 Task: Add Bilinski's Organic Cajun-Style Andouille Chicken Sausage to the cart.
Action: Mouse moved to (21, 112)
Screenshot: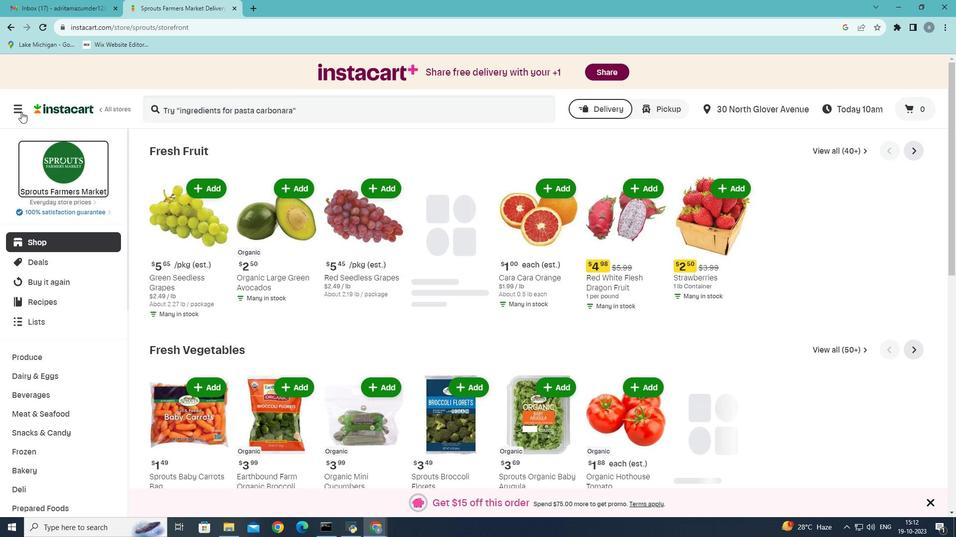 
Action: Mouse pressed left at (21, 112)
Screenshot: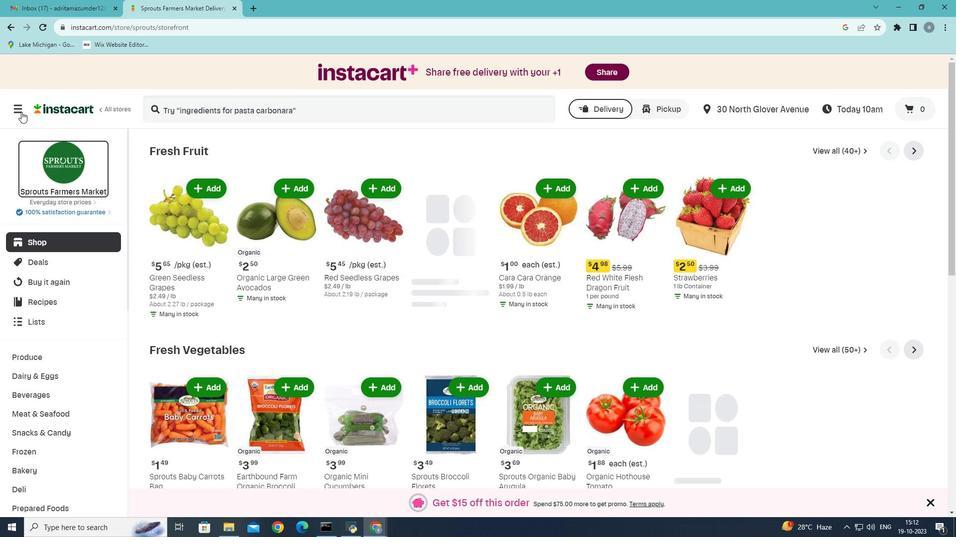 
Action: Mouse moved to (93, 287)
Screenshot: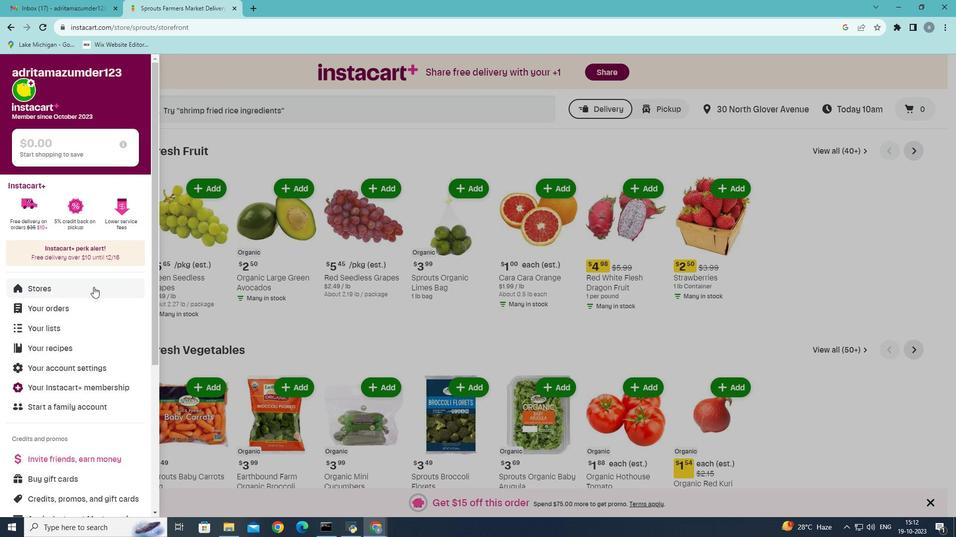 
Action: Mouse pressed left at (93, 287)
Screenshot: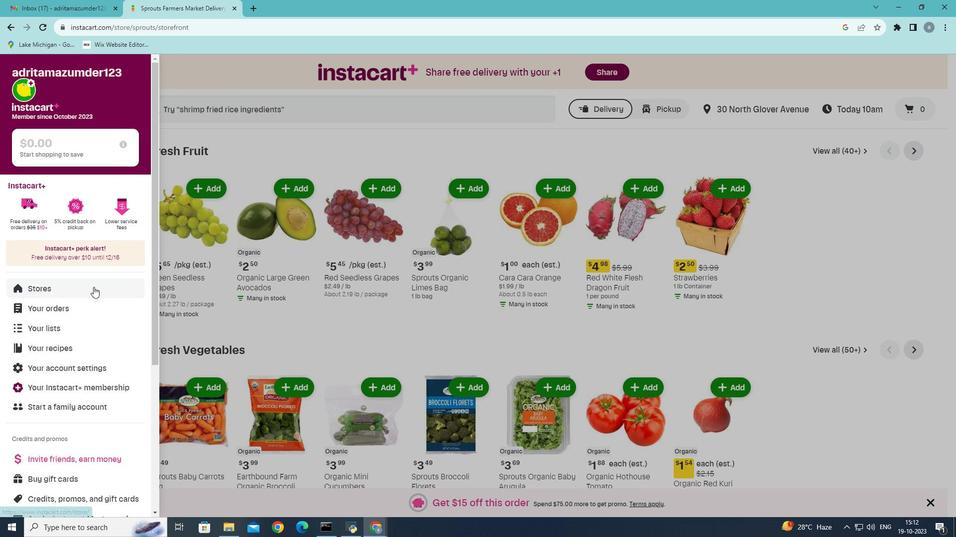 
Action: Mouse moved to (248, 116)
Screenshot: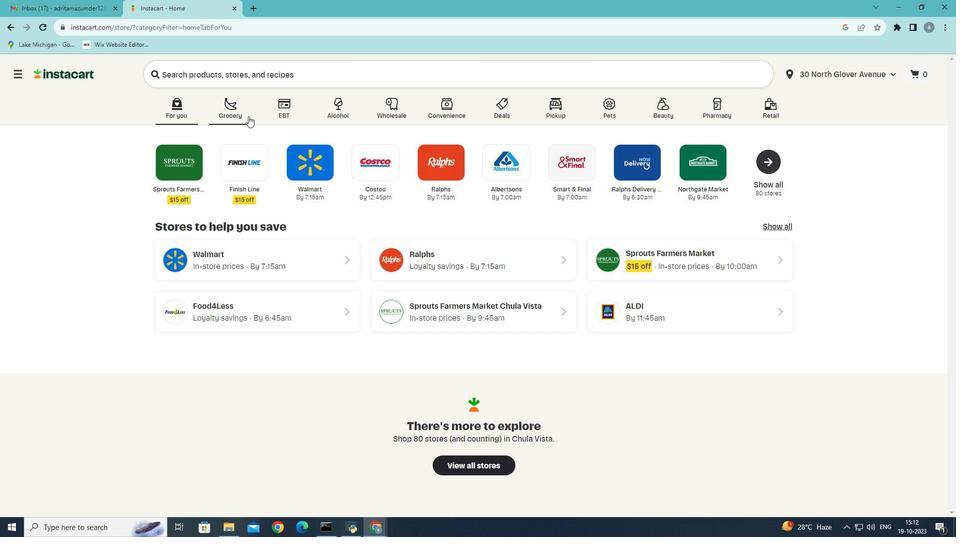 
Action: Mouse pressed left at (248, 116)
Screenshot: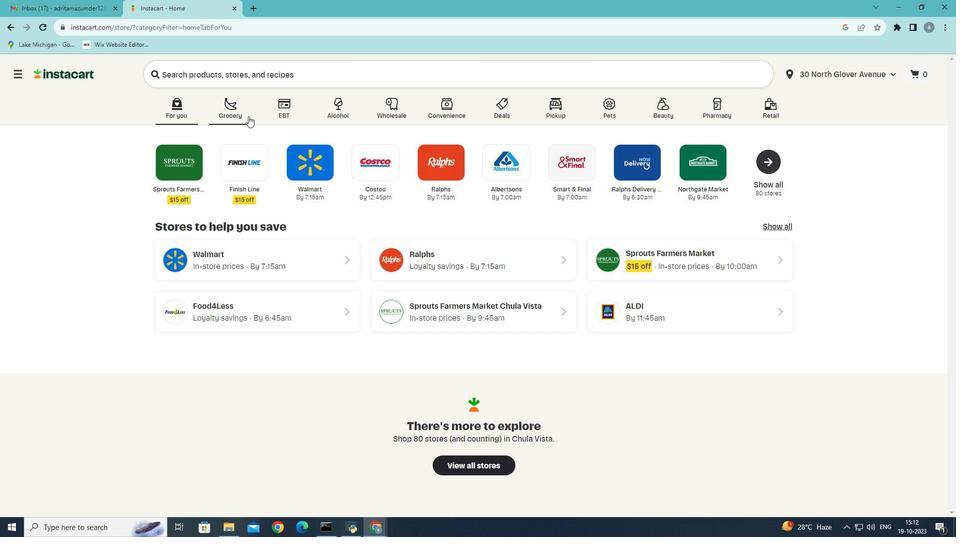 
Action: Mouse moved to (215, 307)
Screenshot: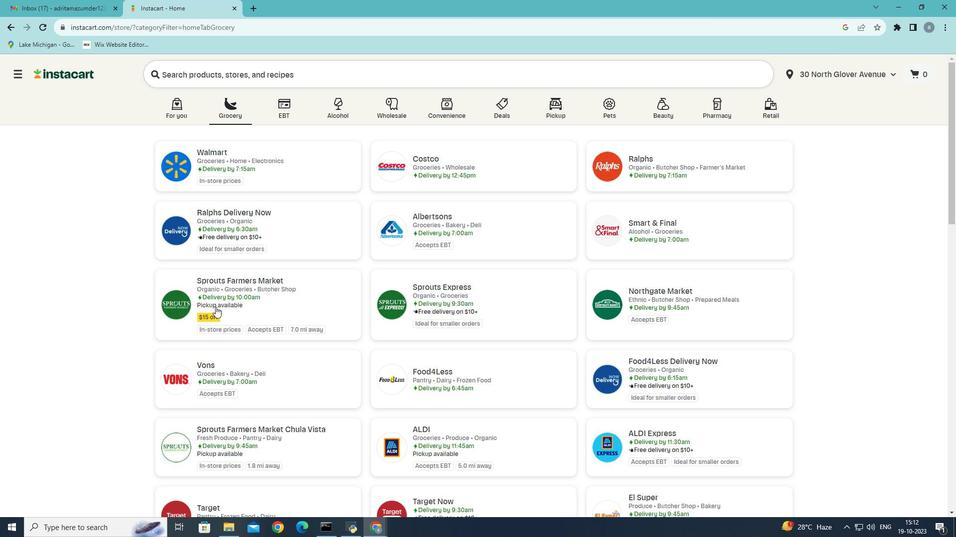 
Action: Mouse pressed left at (215, 307)
Screenshot: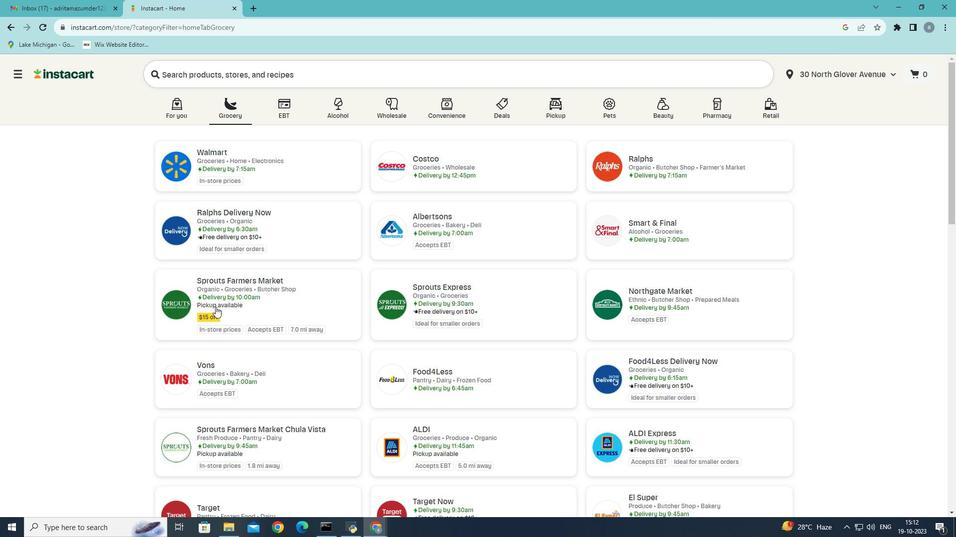 
Action: Mouse moved to (28, 411)
Screenshot: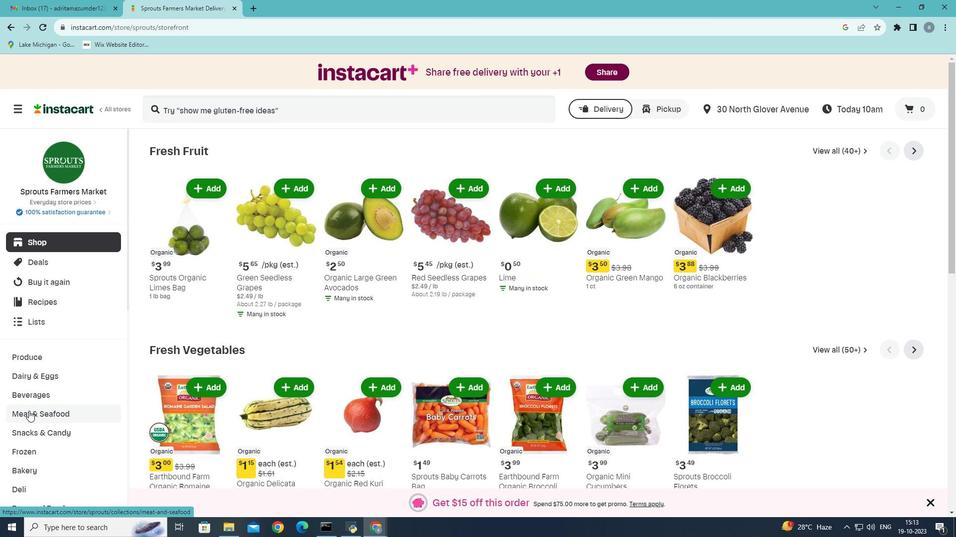 
Action: Mouse pressed left at (28, 411)
Screenshot: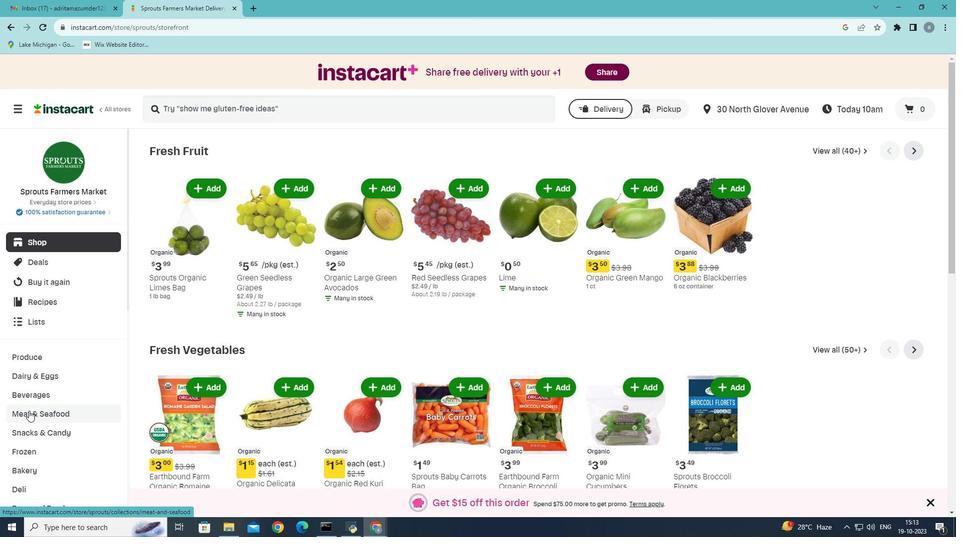
Action: Mouse moved to (497, 177)
Screenshot: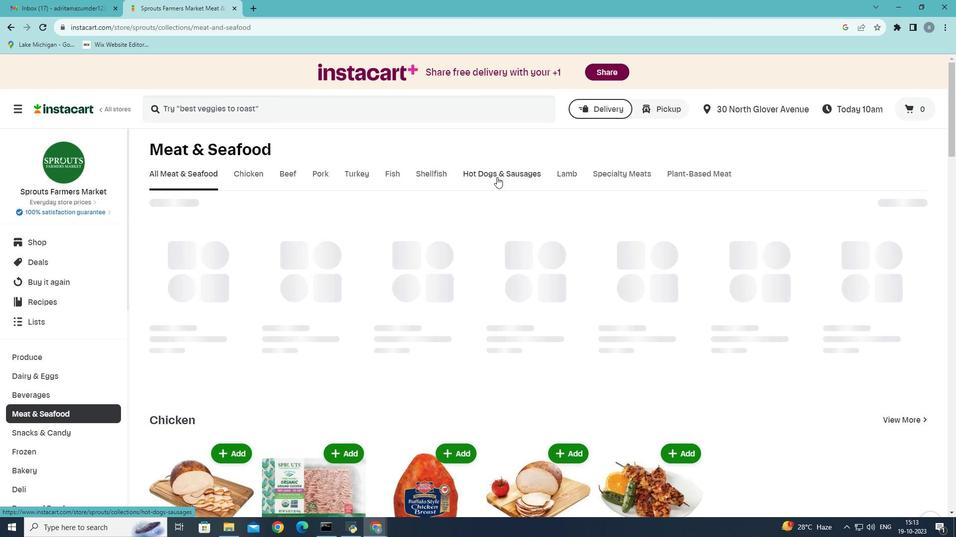 
Action: Mouse pressed left at (497, 177)
Screenshot: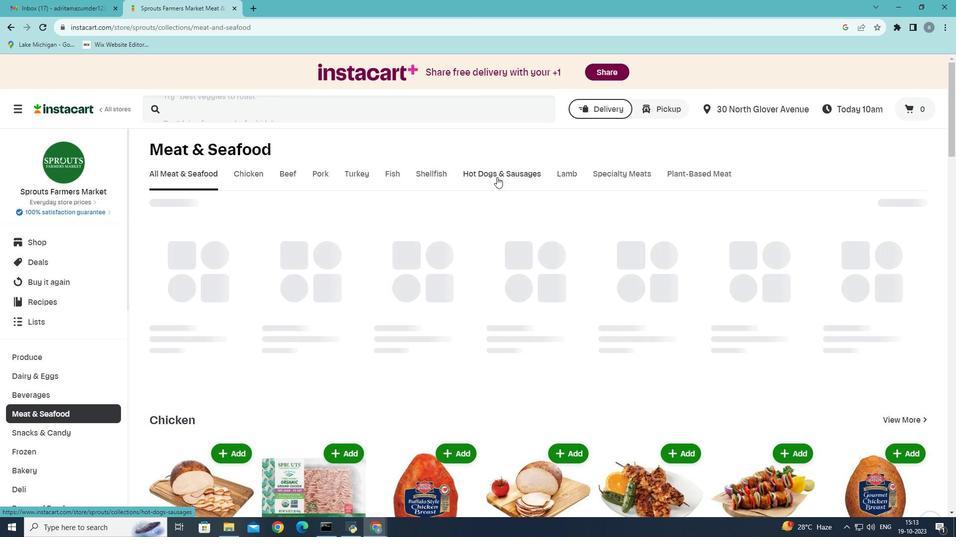 
Action: Mouse moved to (238, 222)
Screenshot: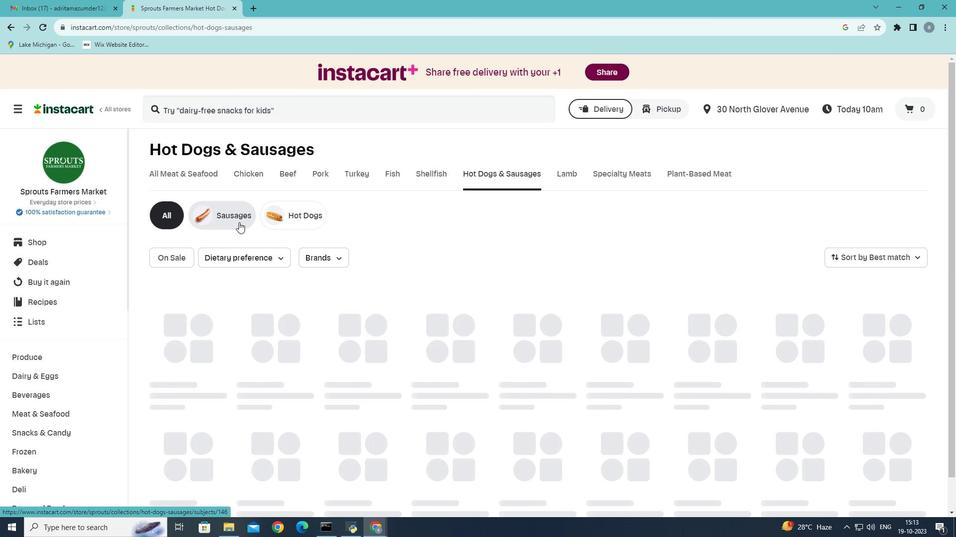 
Action: Mouse pressed left at (238, 222)
Screenshot: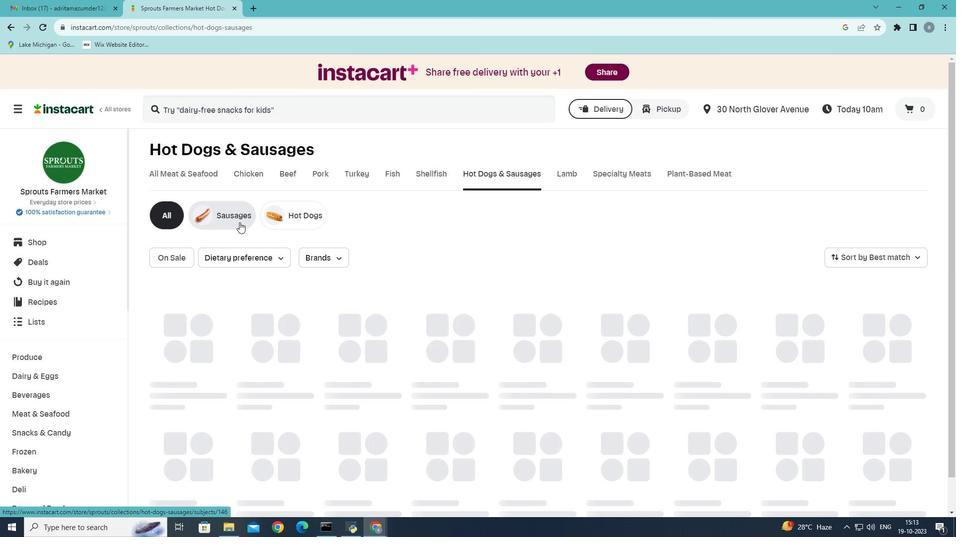 
Action: Mouse moved to (426, 319)
Screenshot: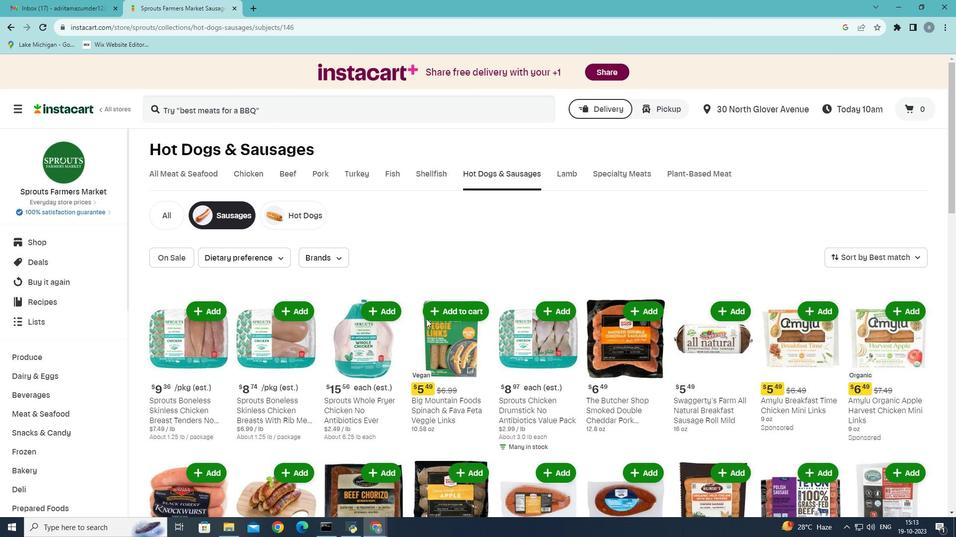 
Action: Mouse scrolled (426, 318) with delta (0, 0)
Screenshot: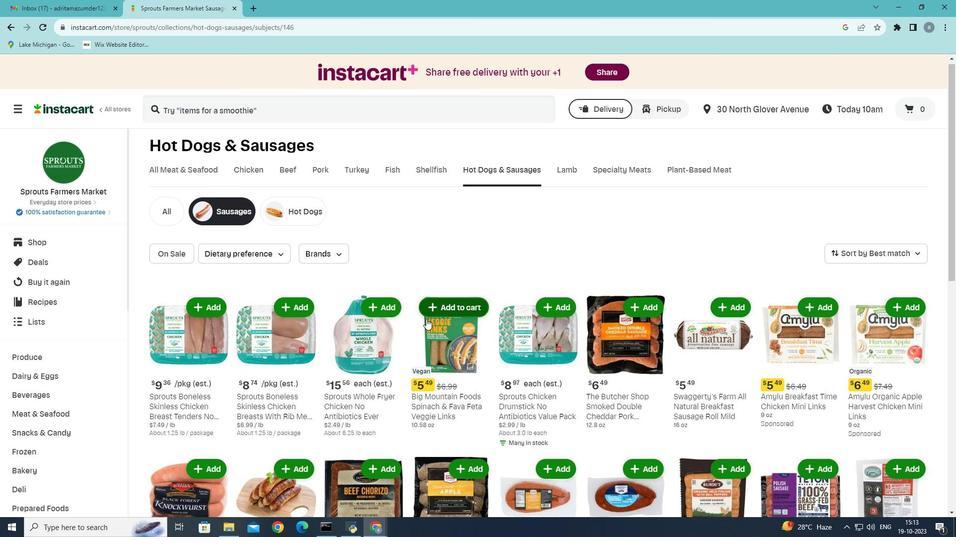 
Action: Mouse scrolled (426, 318) with delta (0, 0)
Screenshot: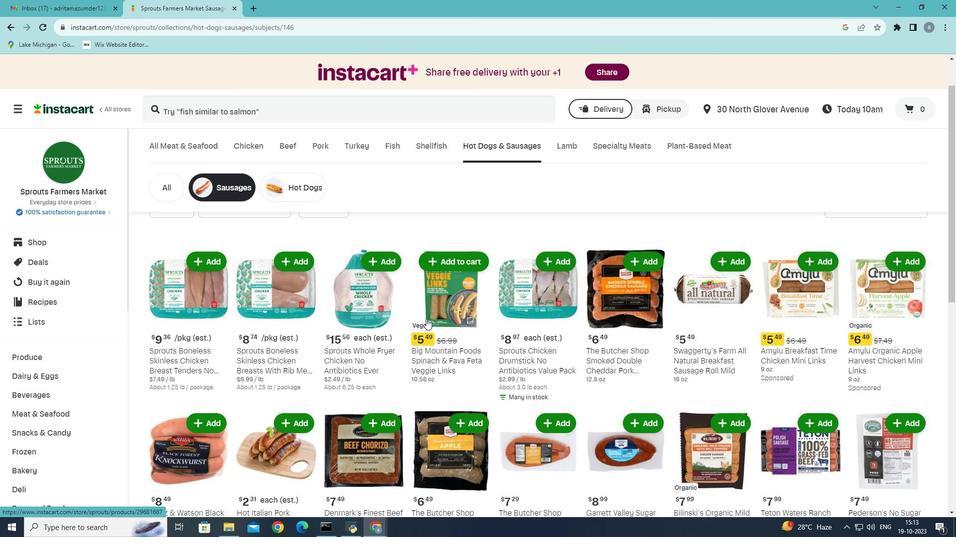 
Action: Mouse scrolled (426, 318) with delta (0, 0)
Screenshot: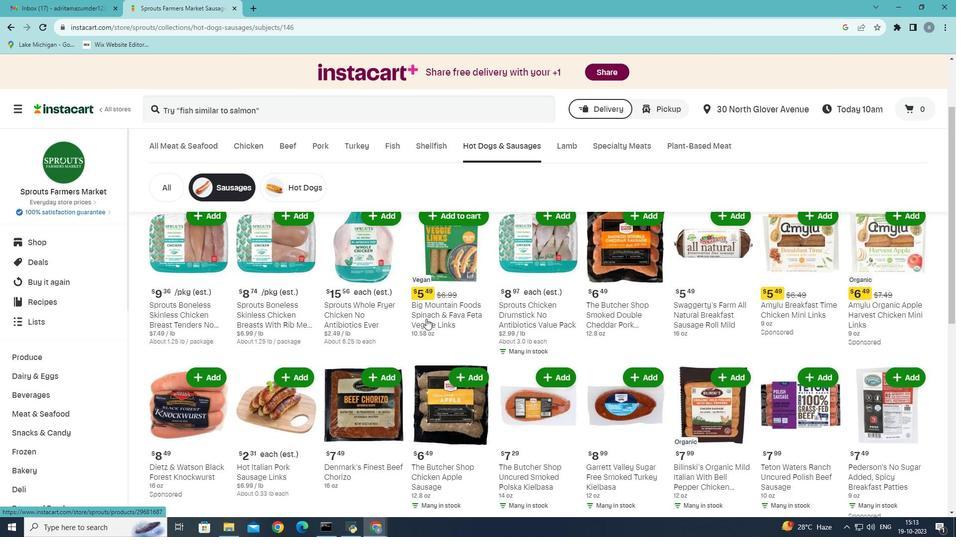 
Action: Mouse scrolled (426, 318) with delta (0, 0)
Screenshot: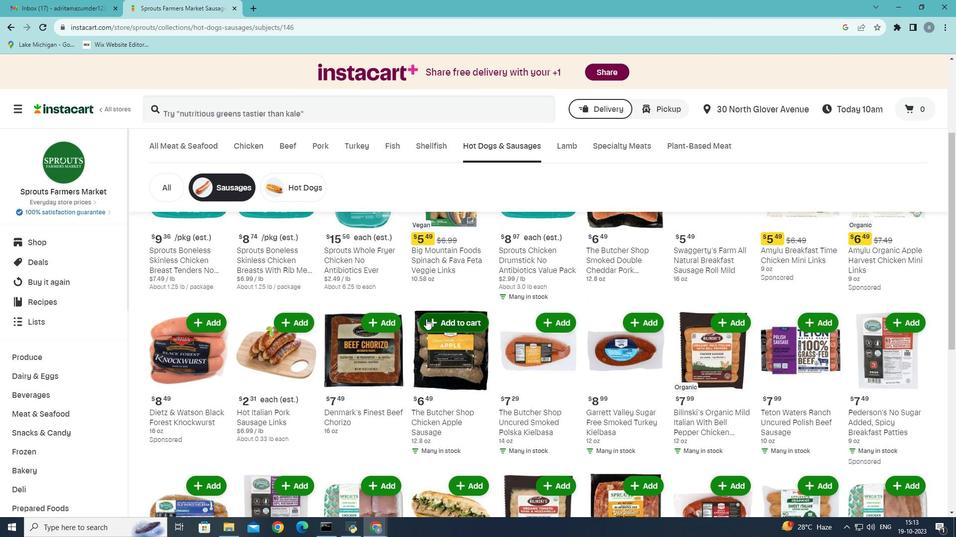 
Action: Mouse scrolled (426, 318) with delta (0, 0)
Screenshot: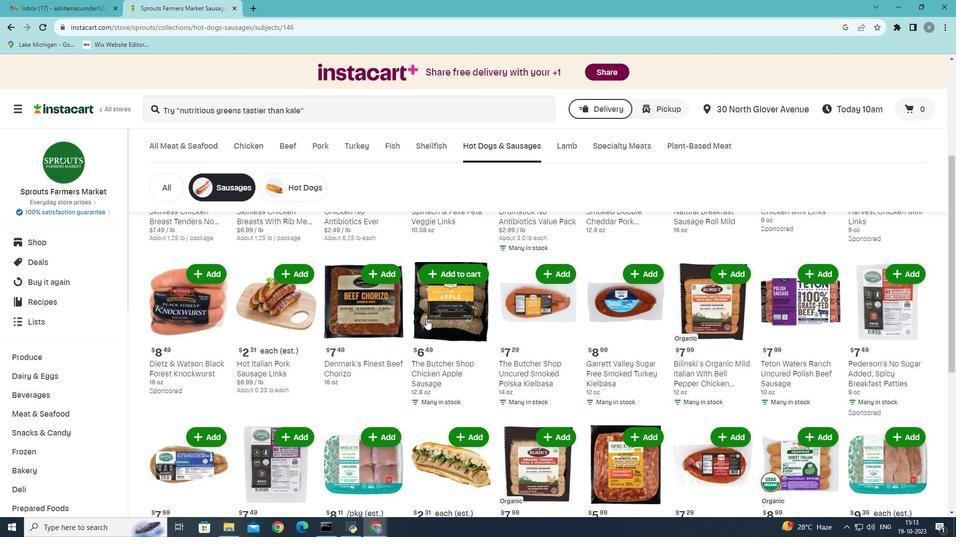 
Action: Mouse moved to (427, 318)
Screenshot: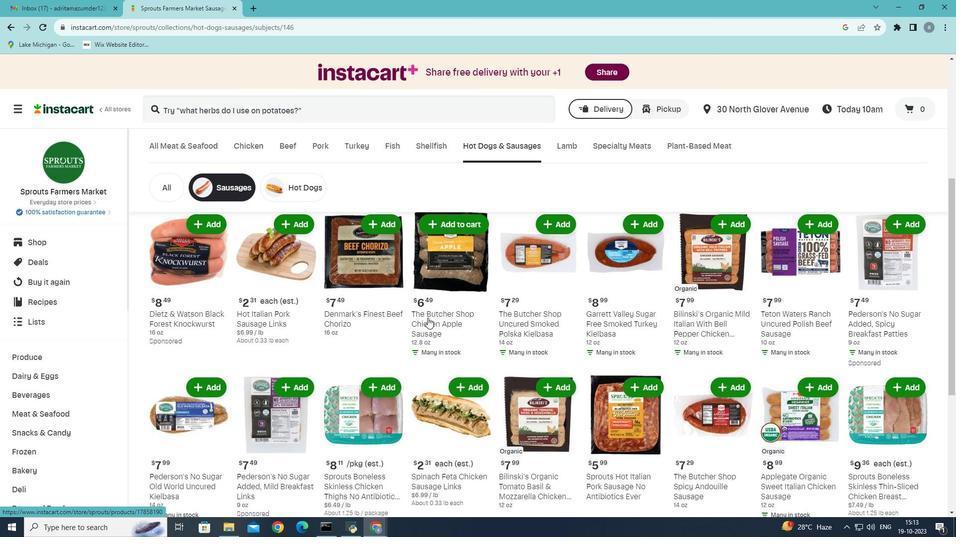 
Action: Mouse scrolled (427, 317) with delta (0, 0)
Screenshot: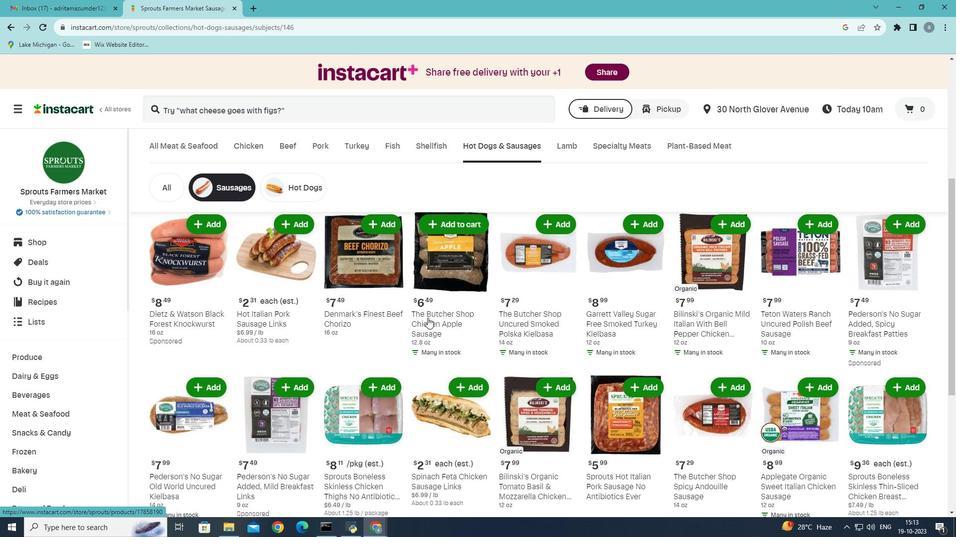 
Action: Mouse scrolled (427, 317) with delta (0, 0)
Screenshot: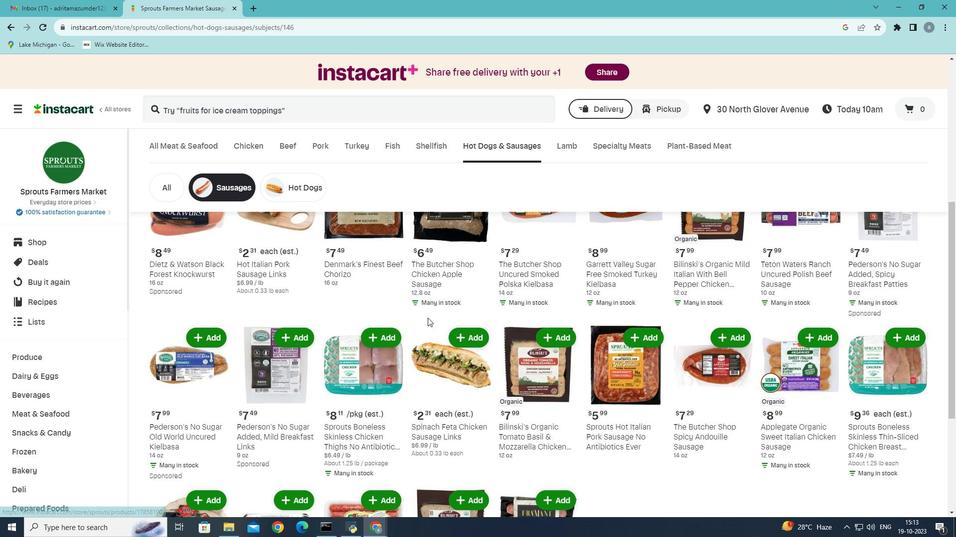 
Action: Mouse moved to (552, 340)
Screenshot: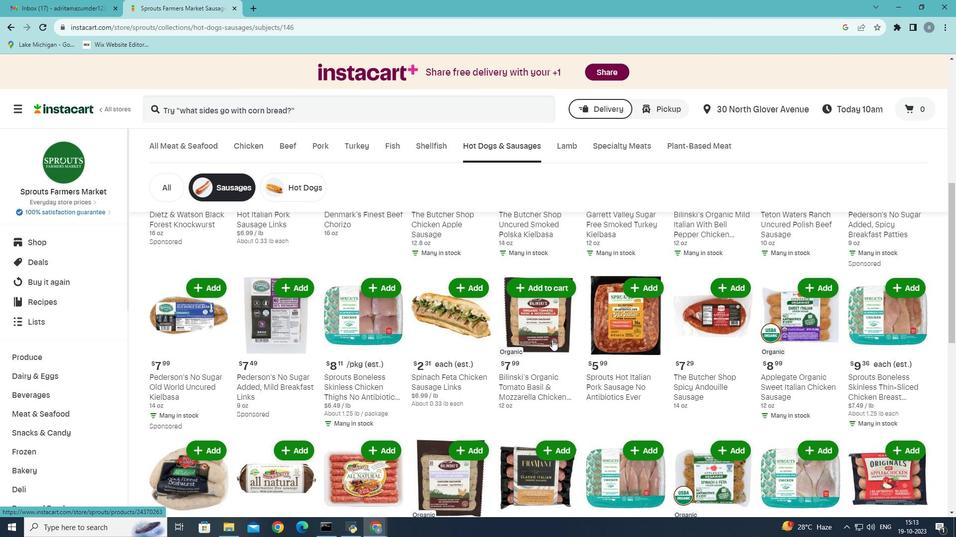 
Action: Mouse scrolled (552, 339) with delta (0, 0)
Screenshot: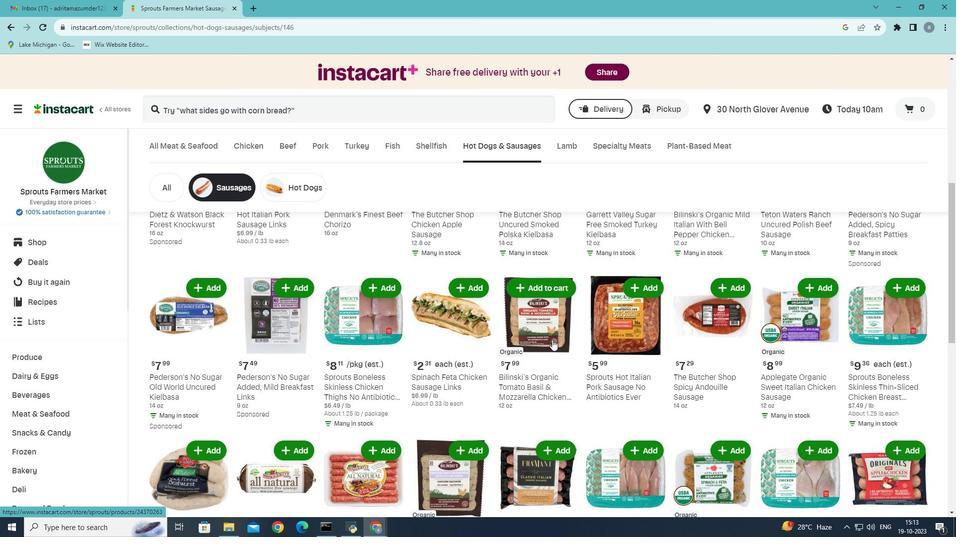 
Action: Mouse moved to (552, 340)
Screenshot: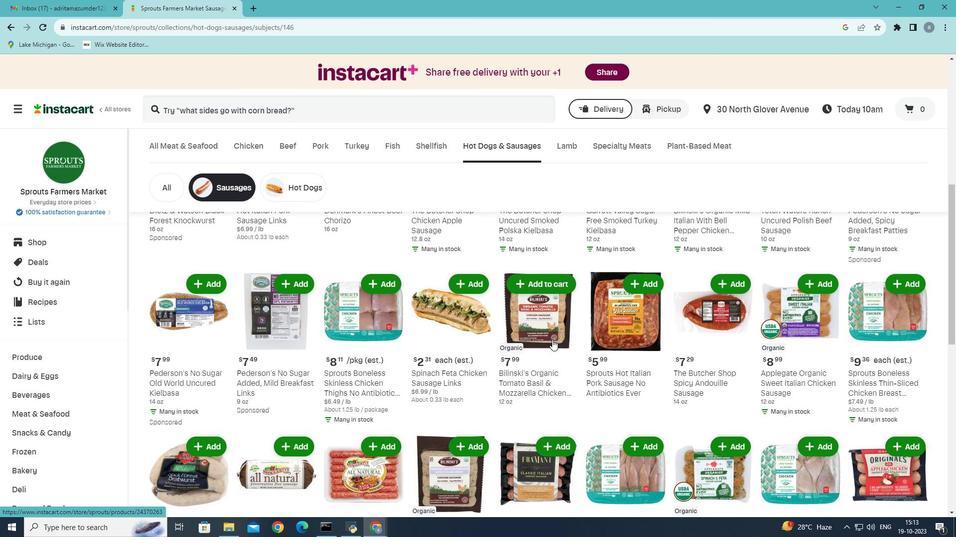 
Action: Mouse scrolled (552, 339) with delta (0, 0)
Screenshot: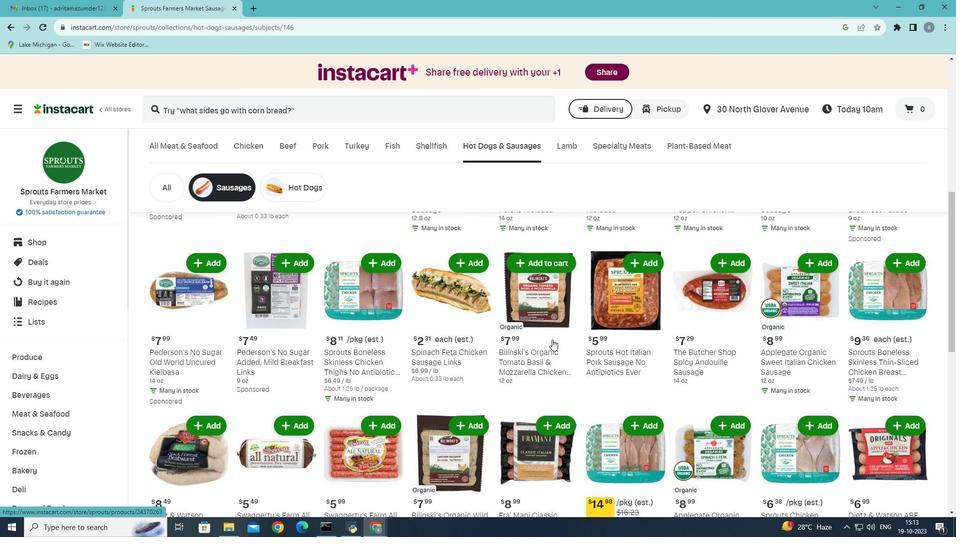 
Action: Mouse moved to (577, 368)
Screenshot: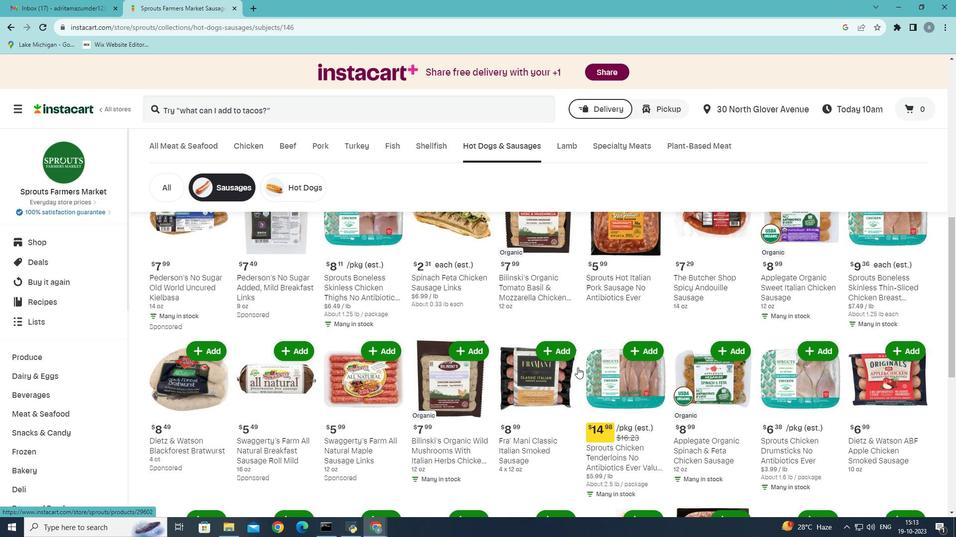 
Action: Mouse scrolled (577, 367) with delta (0, 0)
Screenshot: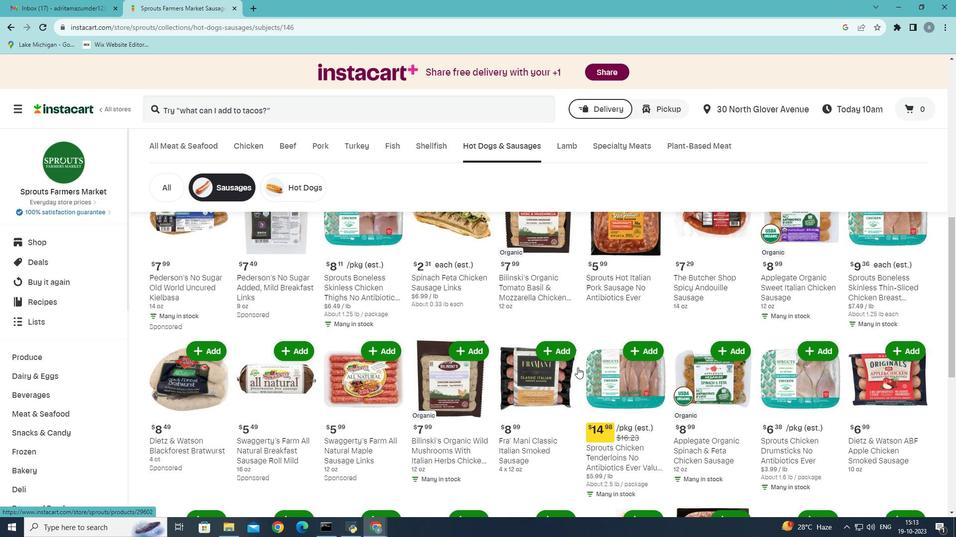 
Action: Mouse scrolled (577, 367) with delta (0, 0)
Screenshot: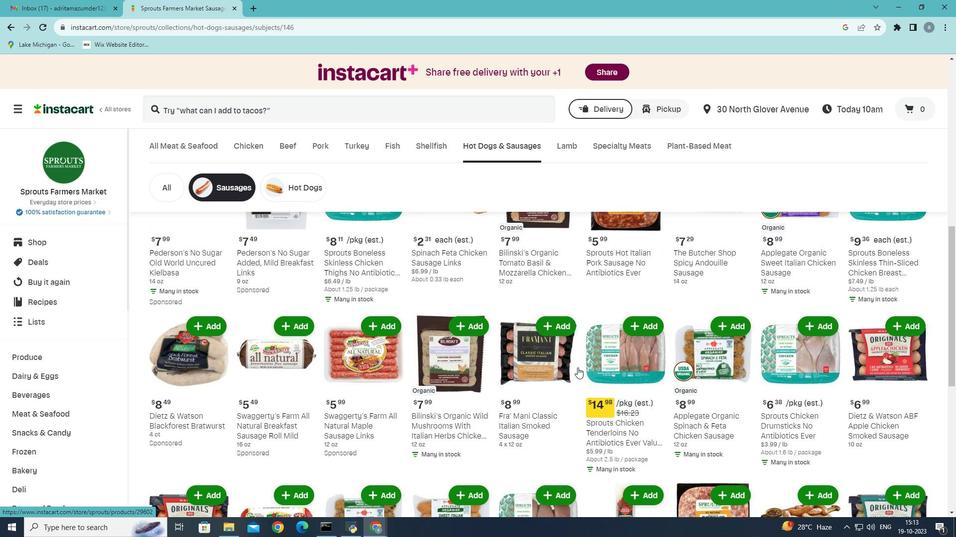 
Action: Mouse moved to (575, 364)
Screenshot: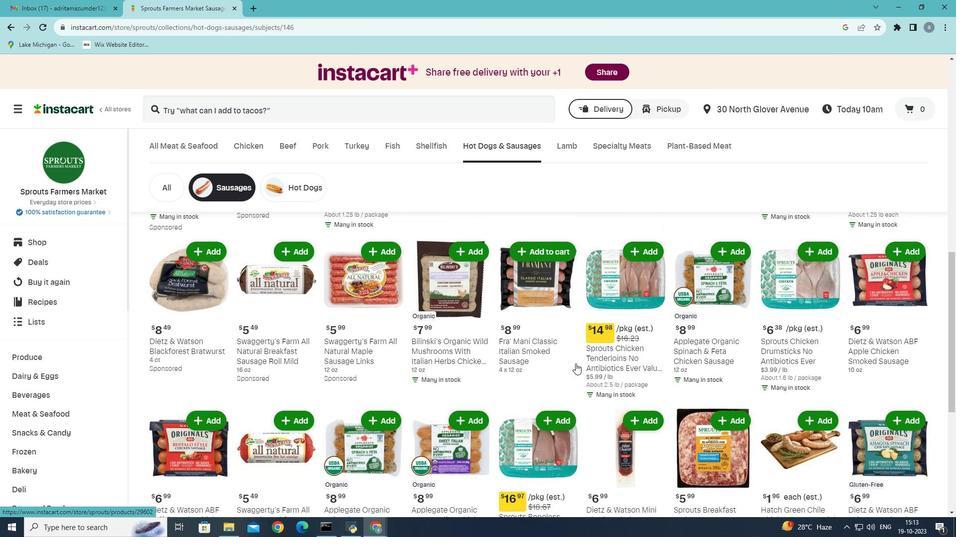 
Action: Mouse scrolled (575, 363) with delta (0, 0)
Screenshot: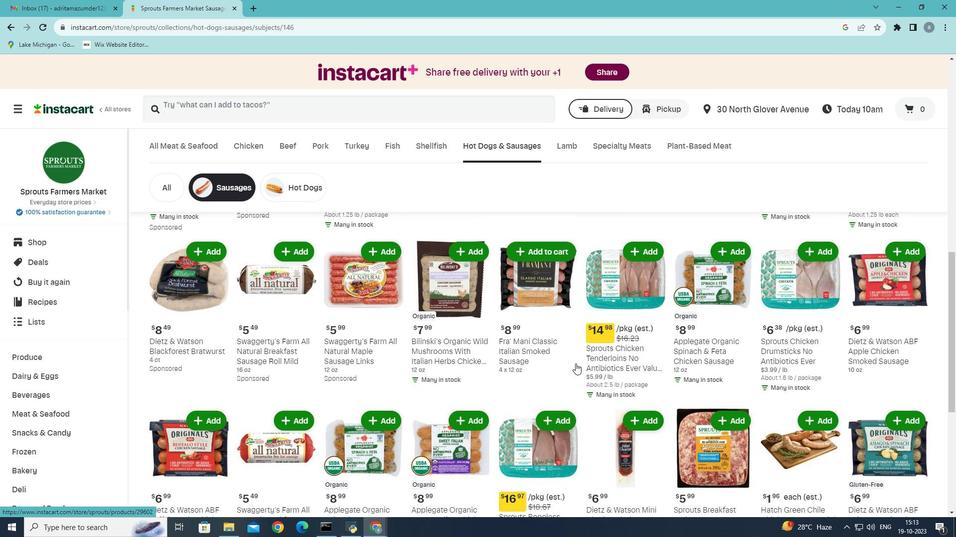
Action: Mouse moved to (584, 349)
Screenshot: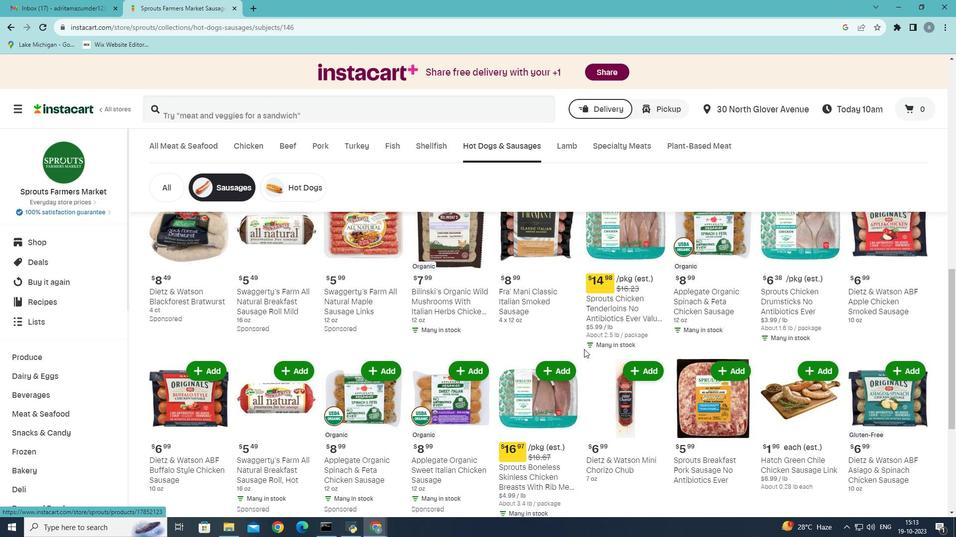 
Action: Mouse scrolled (584, 349) with delta (0, 0)
Screenshot: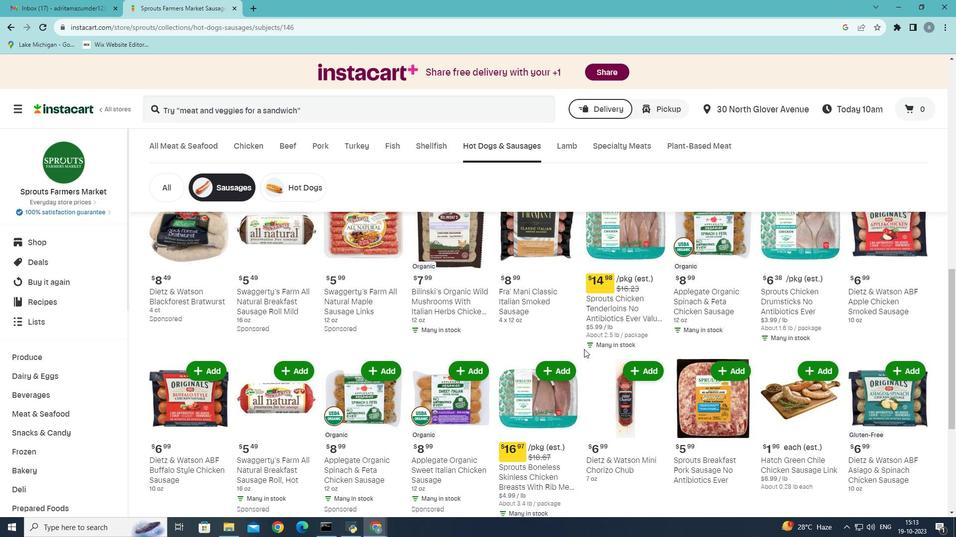 
Action: Mouse scrolled (584, 349) with delta (0, 0)
Screenshot: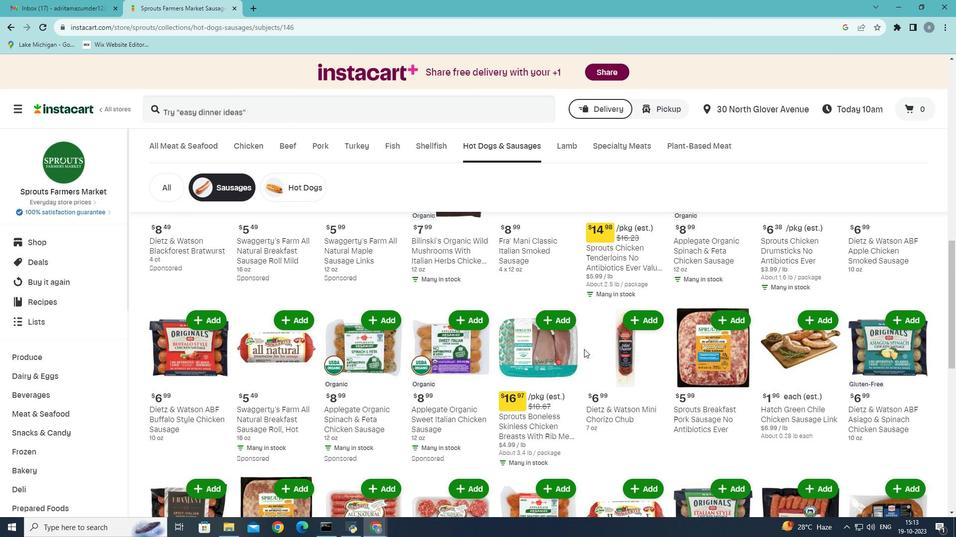 
Action: Mouse scrolled (584, 349) with delta (0, 0)
Screenshot: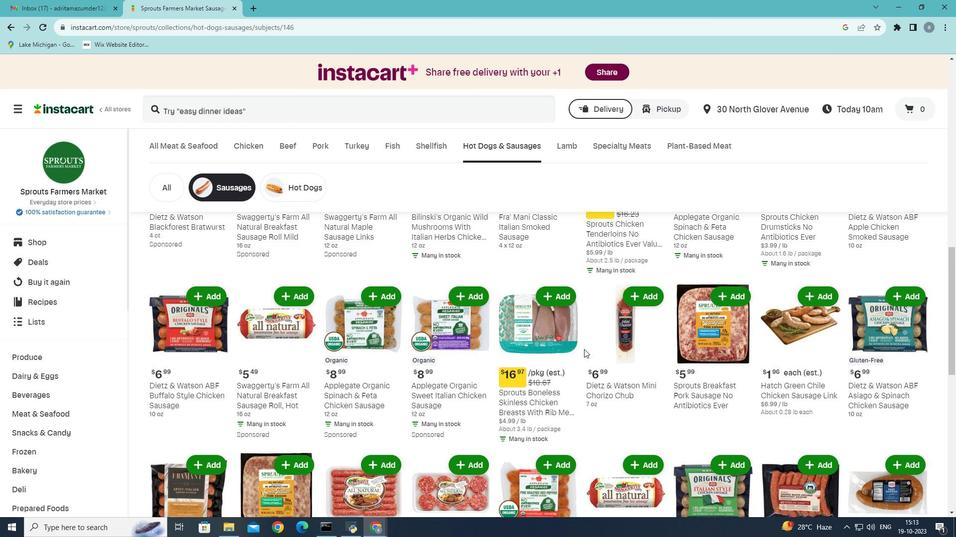 
Action: Mouse scrolled (584, 349) with delta (0, 0)
Screenshot: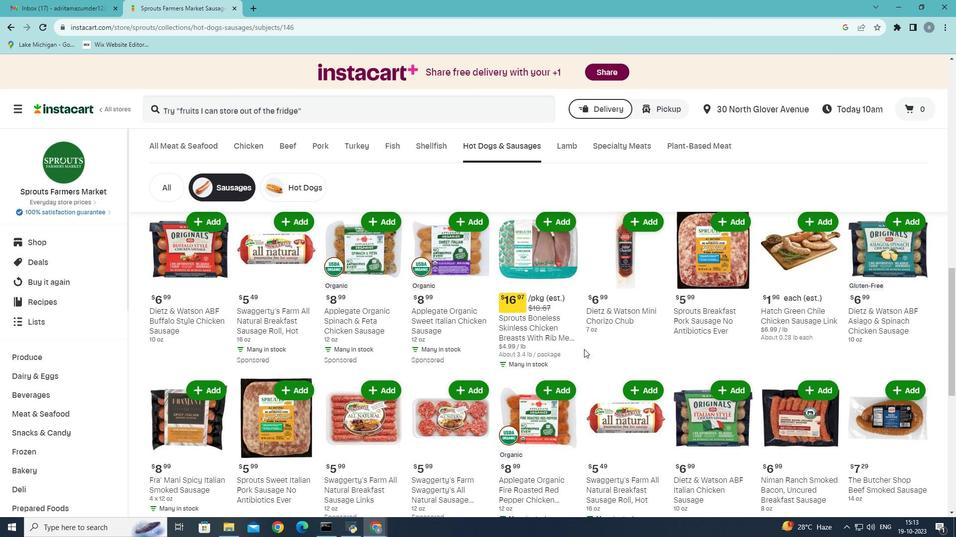 
Action: Mouse moved to (591, 349)
Screenshot: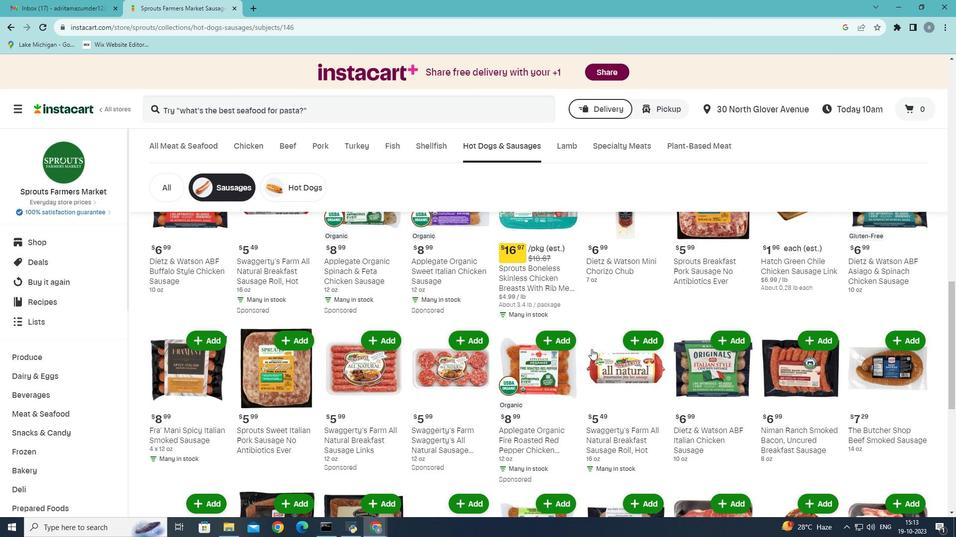 
Action: Mouse scrolled (591, 349) with delta (0, 0)
Screenshot: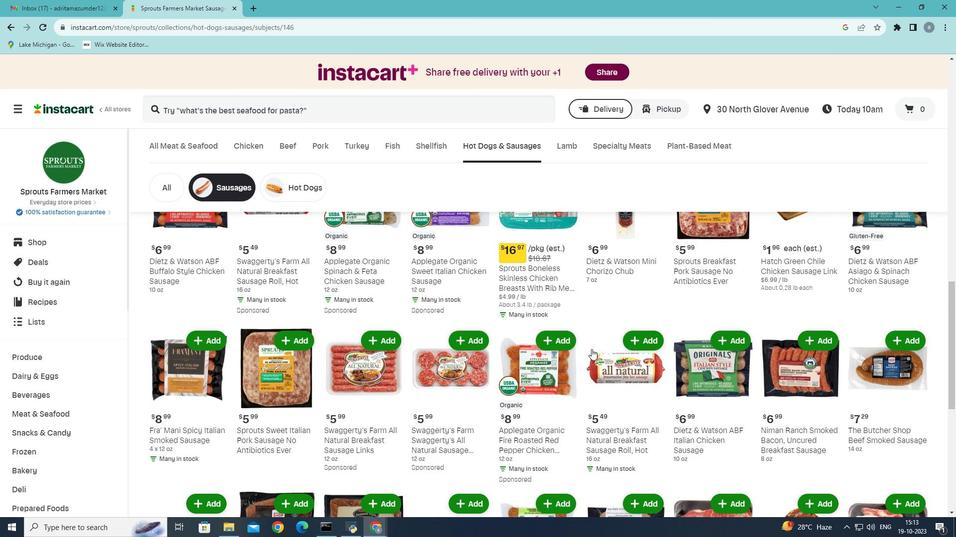 
Action: Mouse moved to (611, 353)
Screenshot: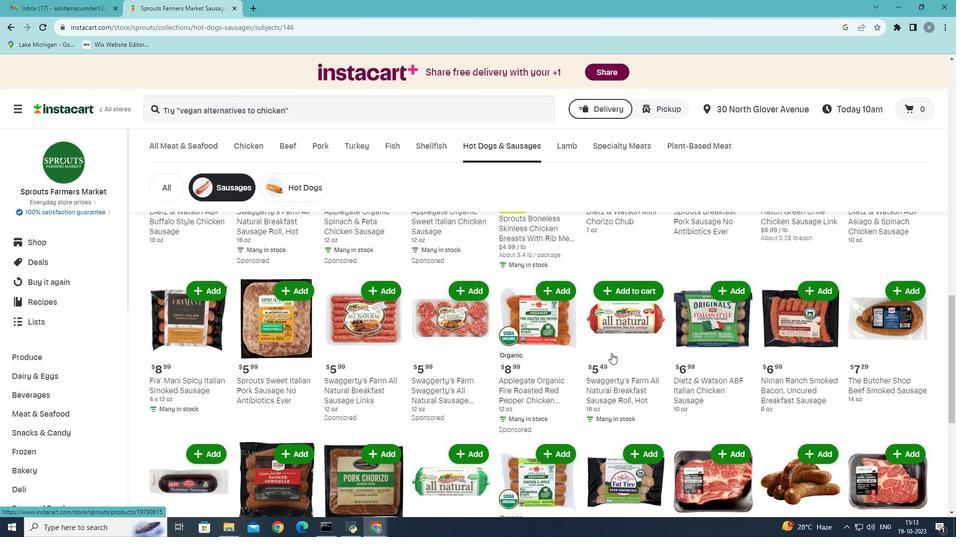 
Action: Mouse scrolled (611, 353) with delta (0, 0)
Screenshot: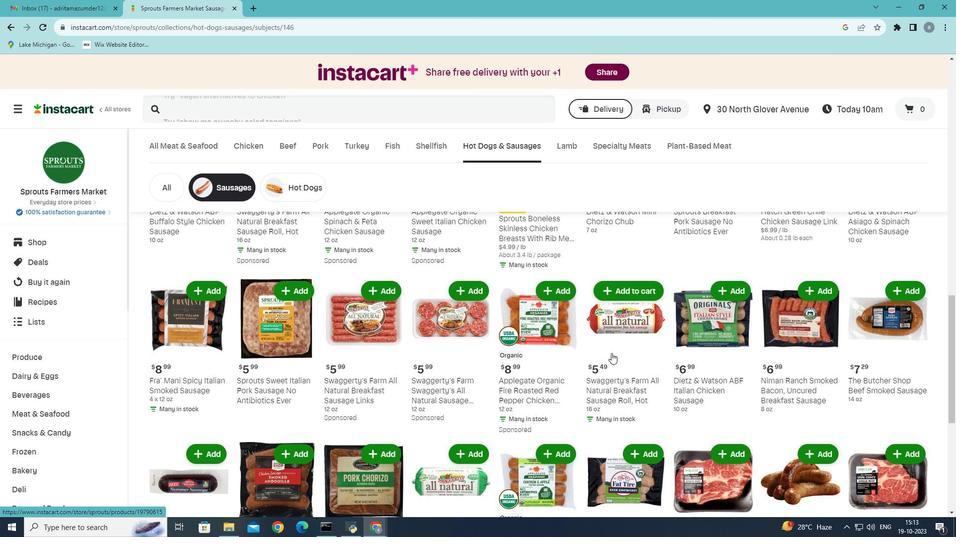 
Action: Mouse scrolled (611, 353) with delta (0, 0)
Screenshot: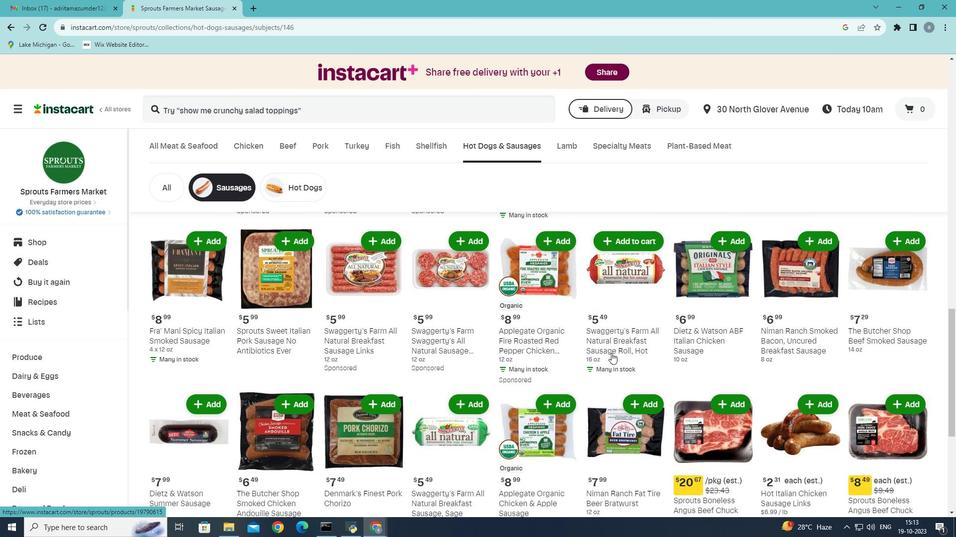
Action: Mouse scrolled (611, 353) with delta (0, 0)
Screenshot: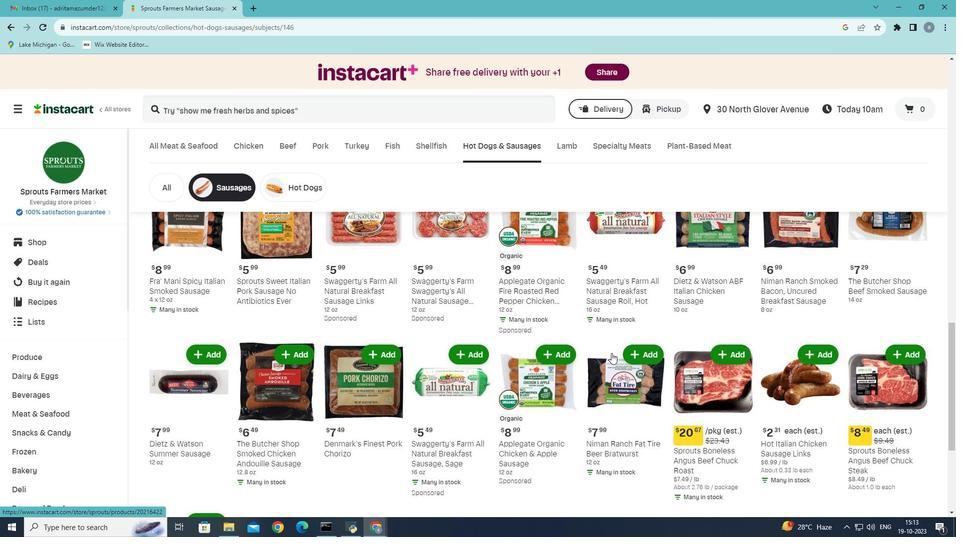 
Action: Mouse scrolled (611, 353) with delta (0, 0)
Screenshot: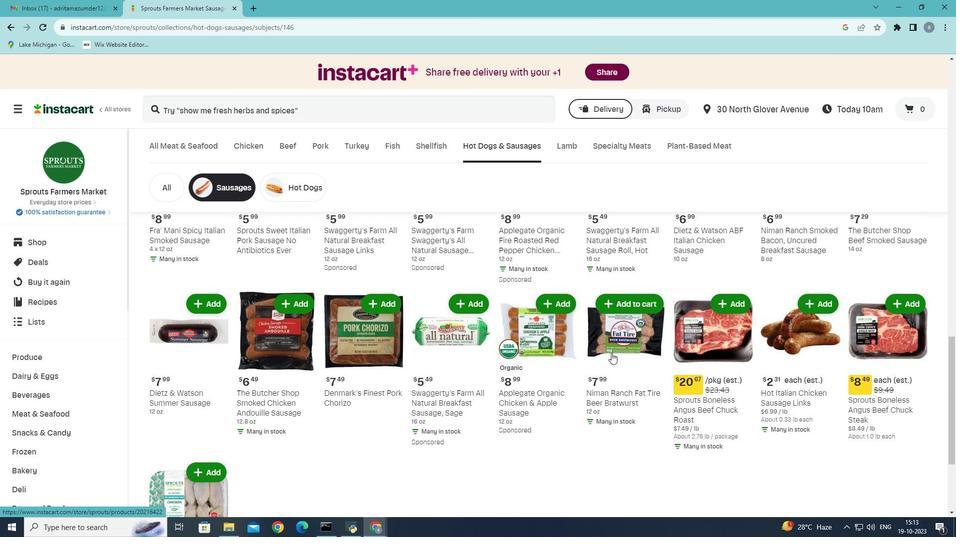 
Action: Mouse moved to (637, 354)
Screenshot: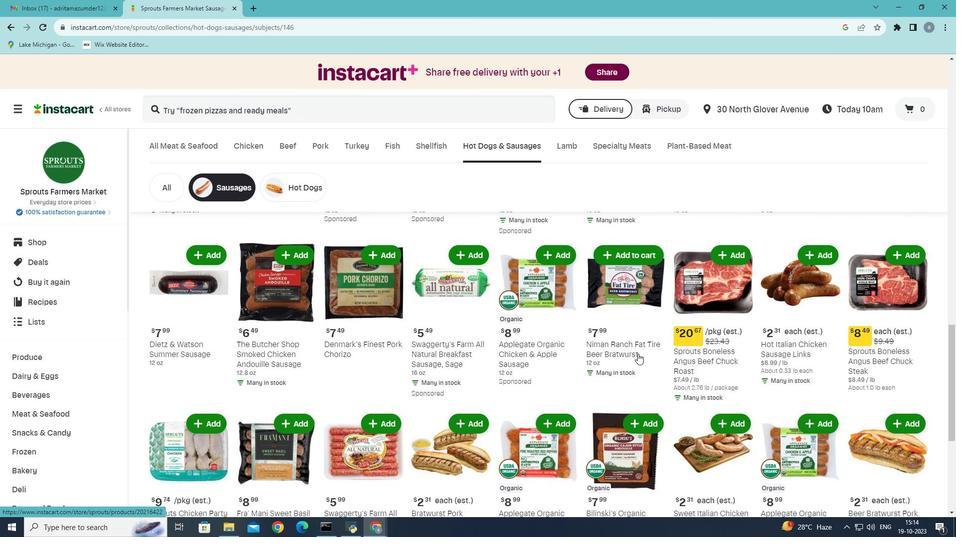 
Action: Mouse scrolled (637, 353) with delta (0, 0)
Screenshot: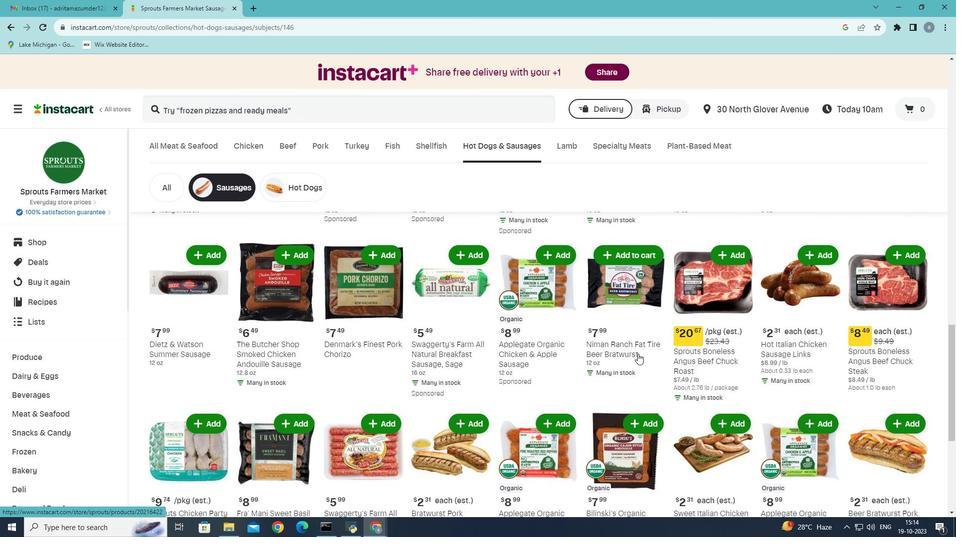 
Action: Mouse moved to (657, 352)
Screenshot: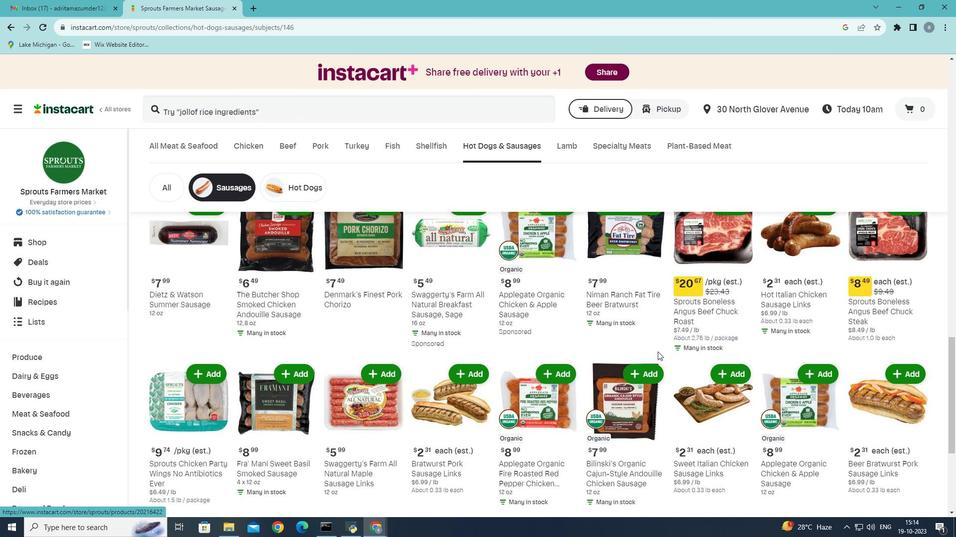 
Action: Mouse scrolled (657, 351) with delta (0, 0)
Screenshot: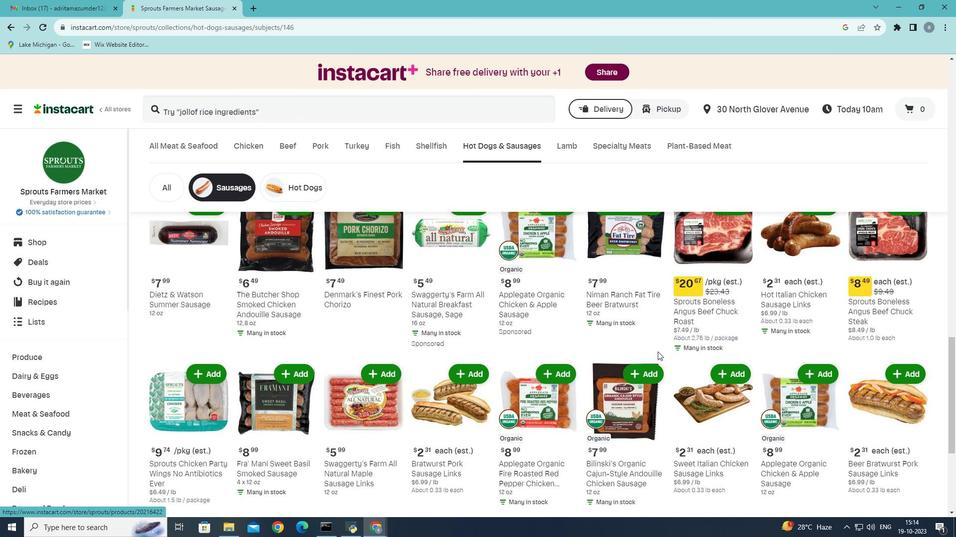 
Action: Mouse scrolled (657, 351) with delta (0, 0)
Screenshot: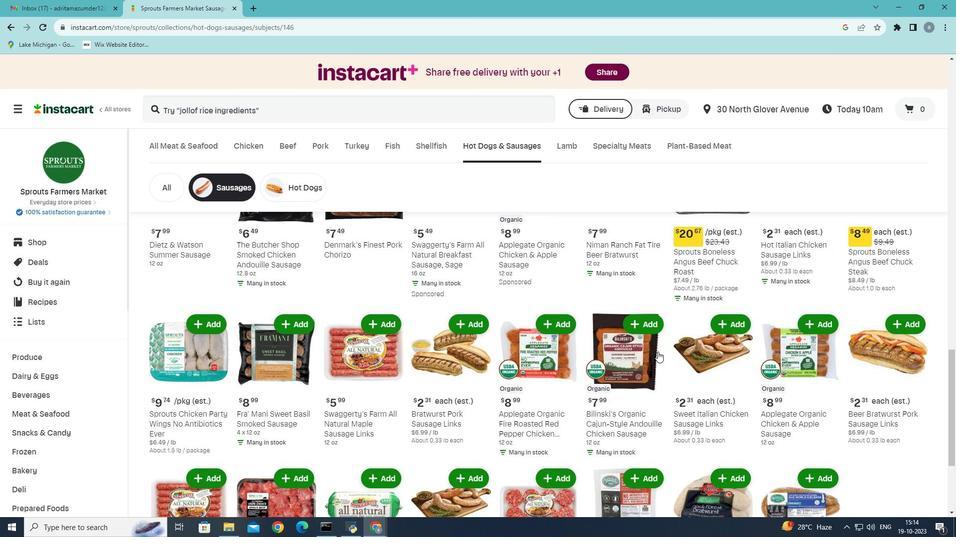 
Action: Mouse scrolled (657, 351) with delta (0, 0)
Screenshot: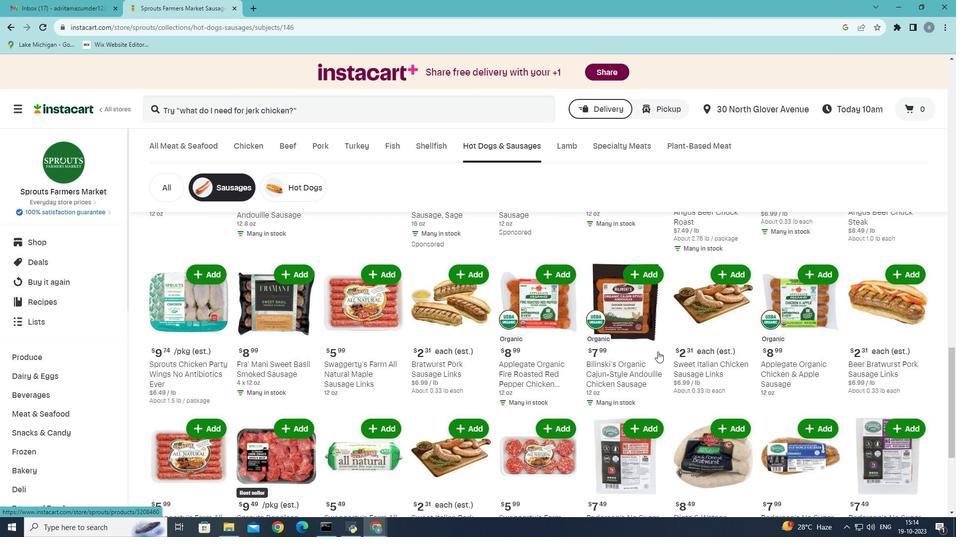 
Action: Mouse moved to (643, 225)
Screenshot: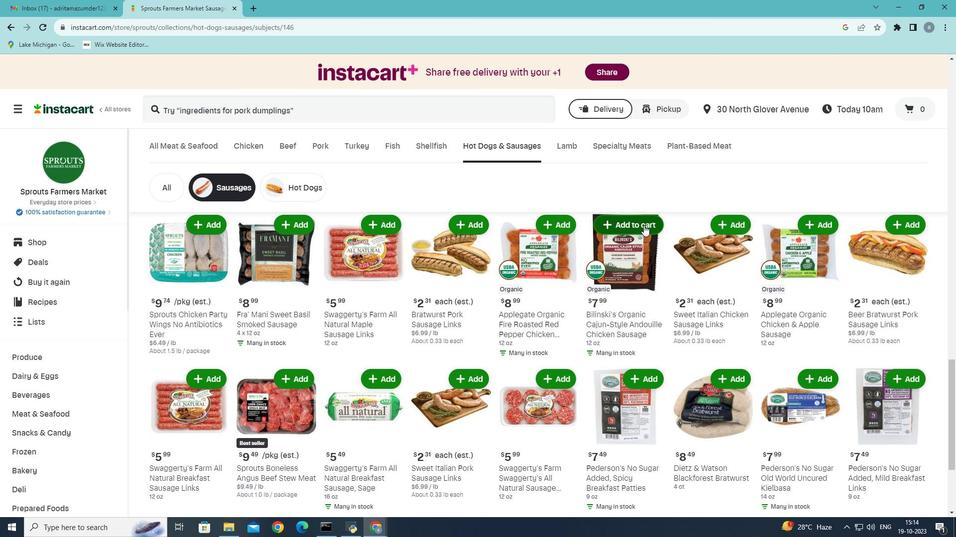 
Action: Mouse pressed left at (643, 225)
Screenshot: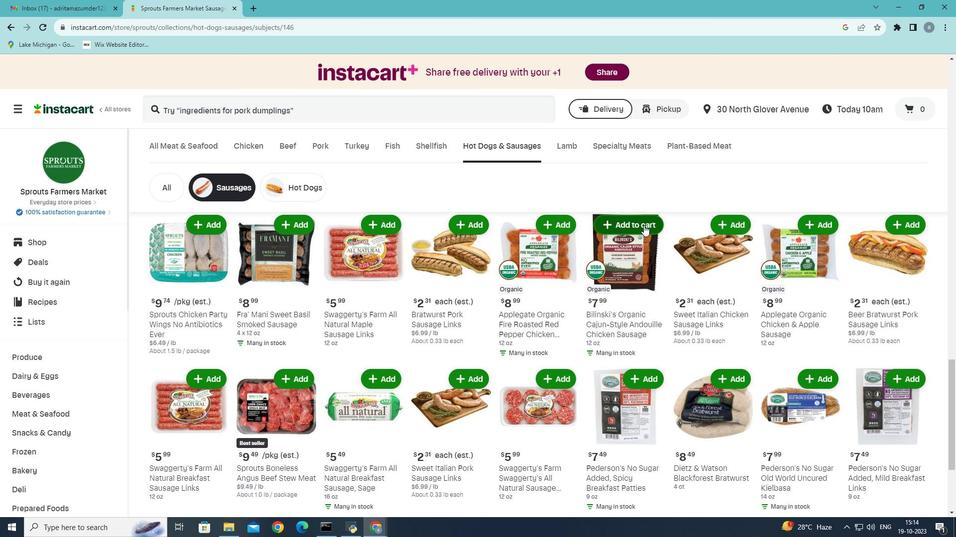 
